 Task: Where is the Reichstag building located in Berlin?
Action: Mouse moved to (60, 60)
Screenshot: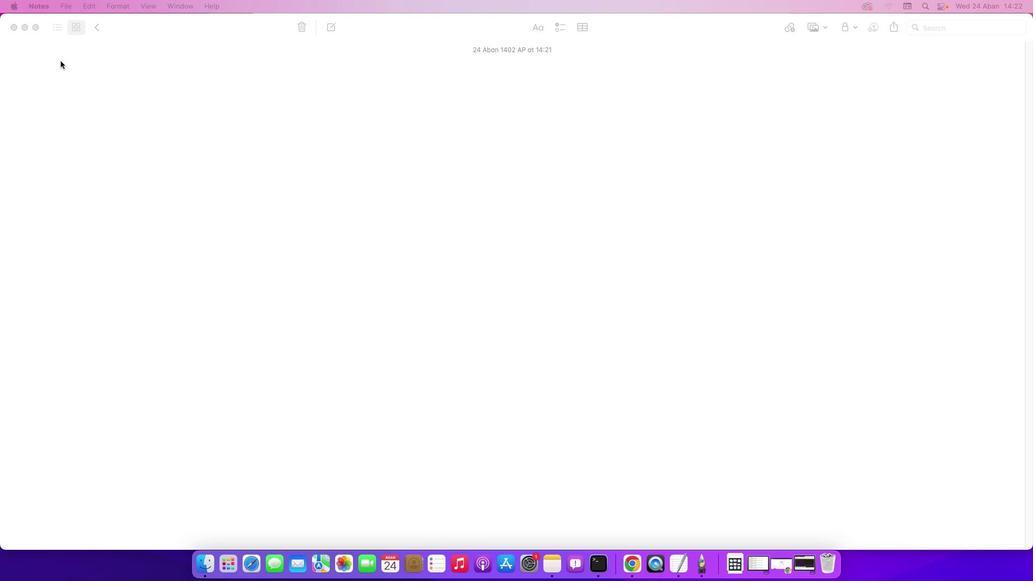 
Action: Mouse pressed left at (60, 60)
Screenshot: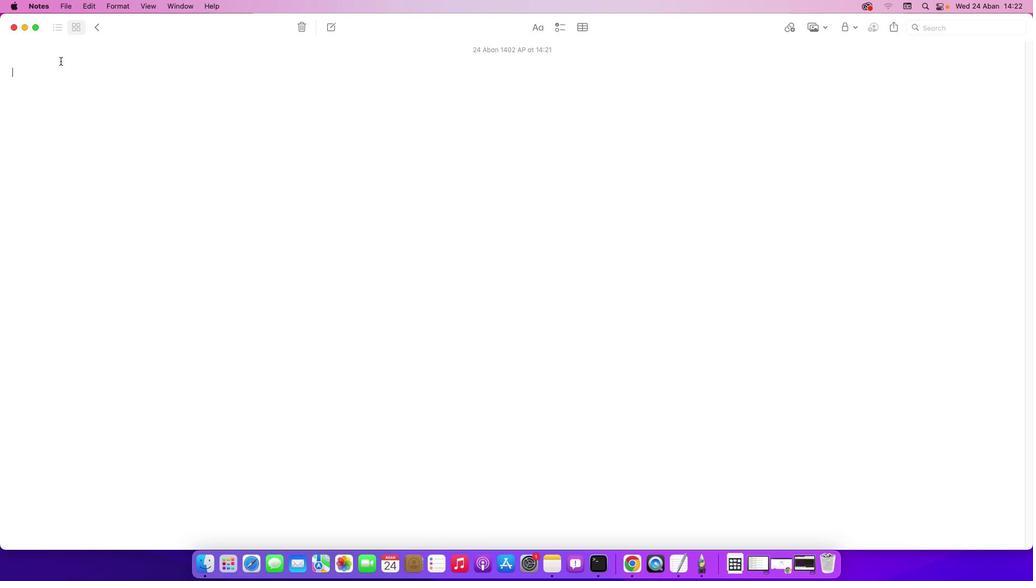 
Action: Key pressed Key.shift'W''h''e''r''e'Key.space'i''s'Key.space't''h''e'Key.spaceKey.shift'R''e''i''c''h''s''t''a''g'Key.space'b''u''i''l''d''i''n''g'Key.space'l''o''c''a''t''e''d'Key.space'i''n'Key.spaceKey.shift'B''e''r''l''i''n'Key.shift_r'?'Key.enter
Screenshot: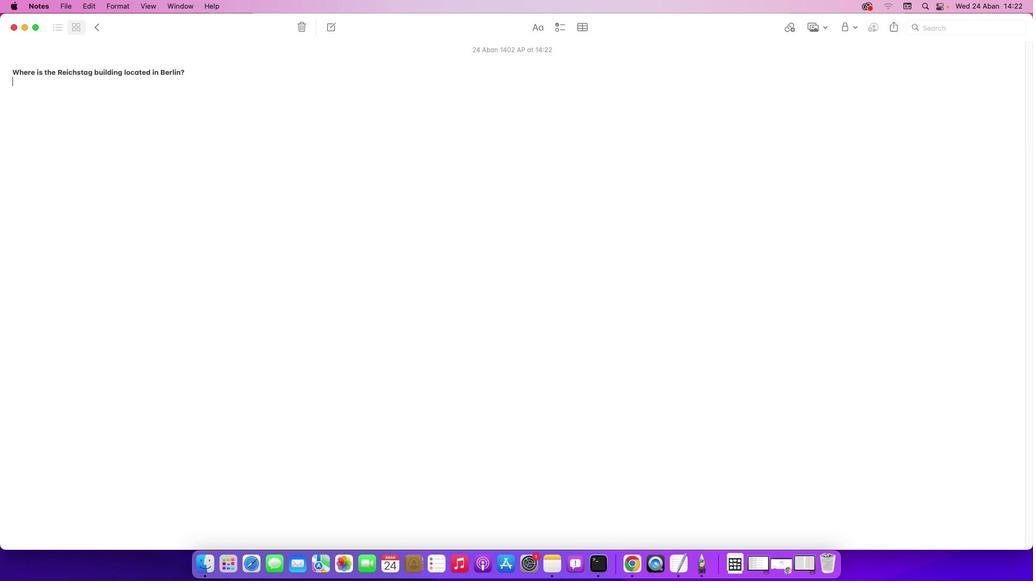 
Action: Mouse moved to (782, 566)
Screenshot: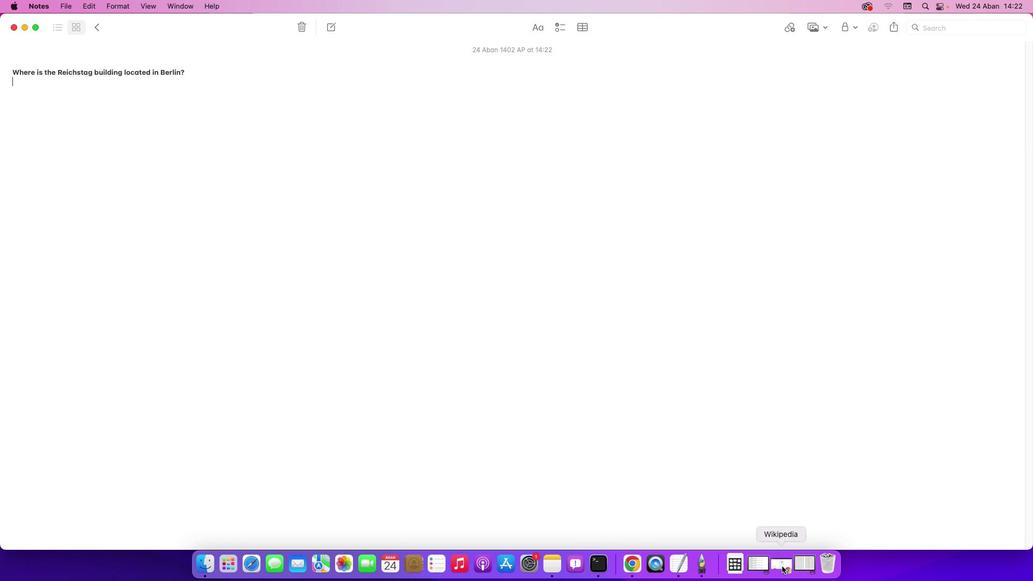 
Action: Mouse pressed left at (782, 566)
Screenshot: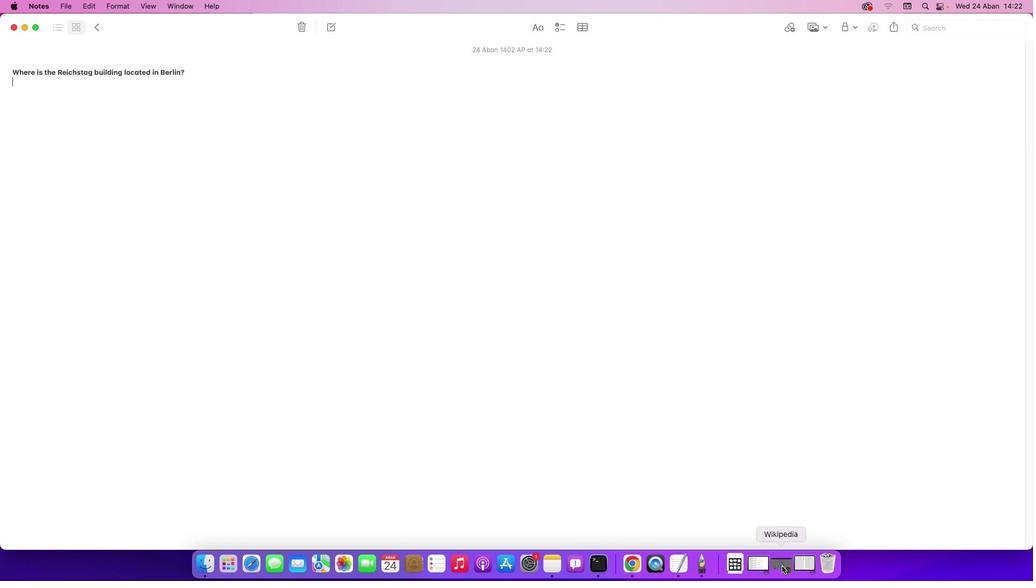
Action: Mouse moved to (409, 327)
Screenshot: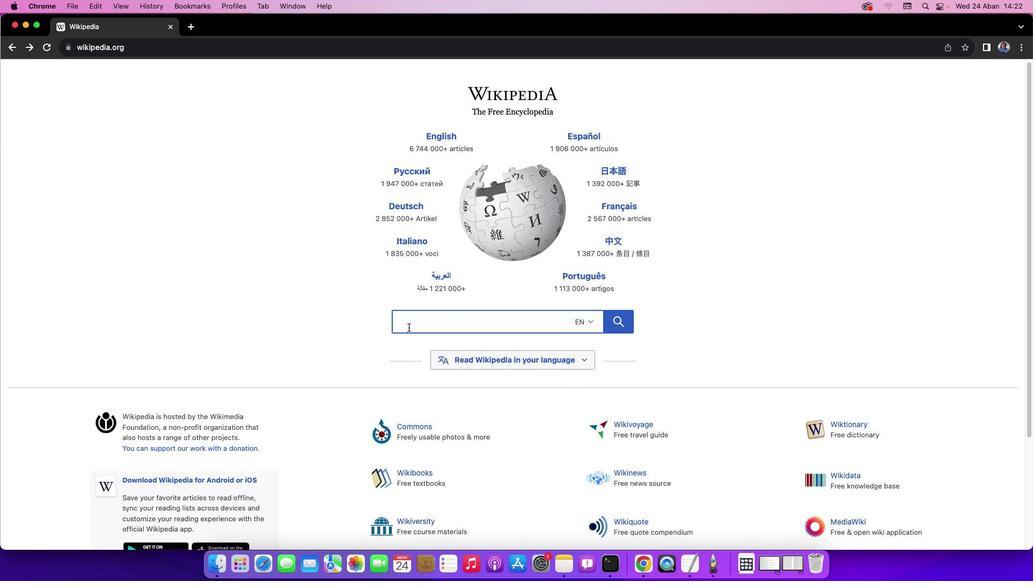 
Action: Mouse pressed left at (409, 327)
Screenshot: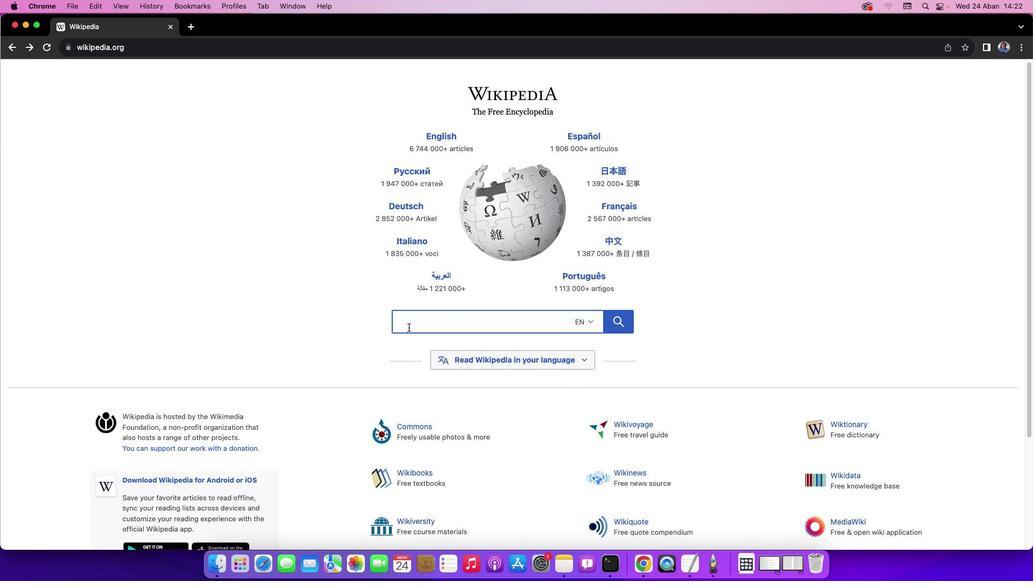 
Action: Key pressed Key.shift'R''e''i''c''h''s''t''a''g'Key.space'b''u''i''l''d''i''n''g'
Screenshot: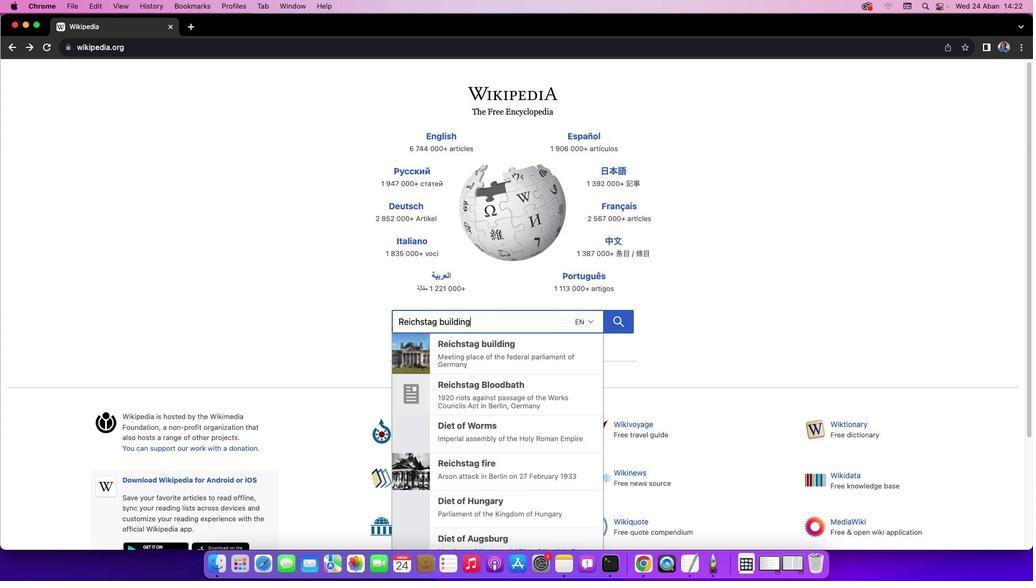 
Action: Mouse moved to (492, 342)
Screenshot: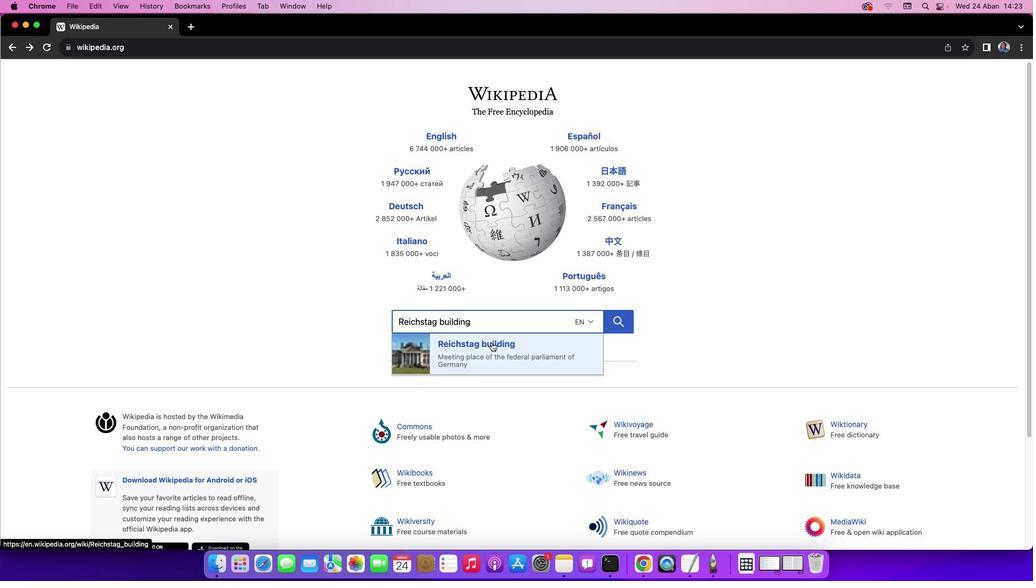
Action: Mouse pressed left at (492, 342)
Screenshot: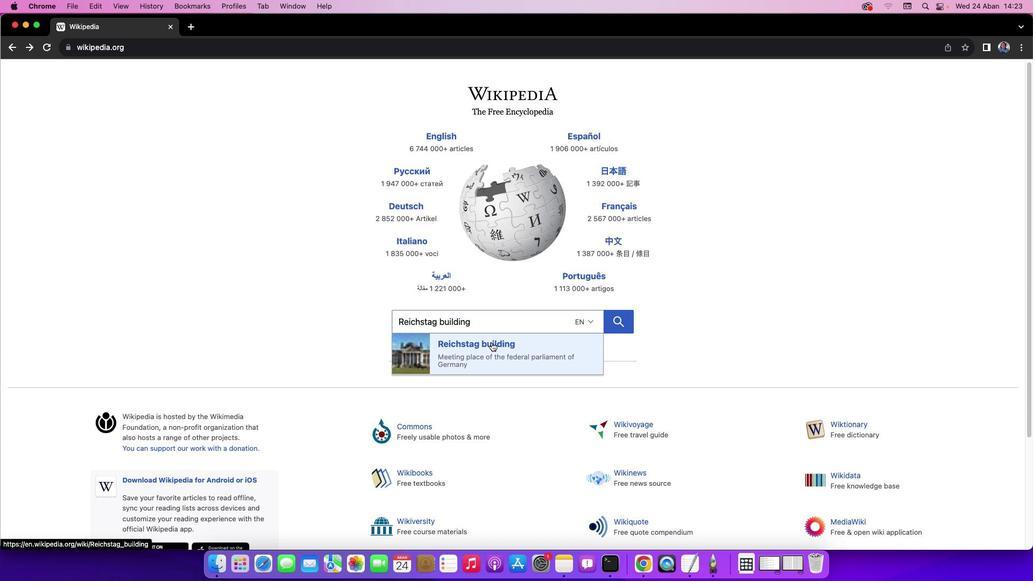 
Action: Mouse moved to (1030, 99)
Screenshot: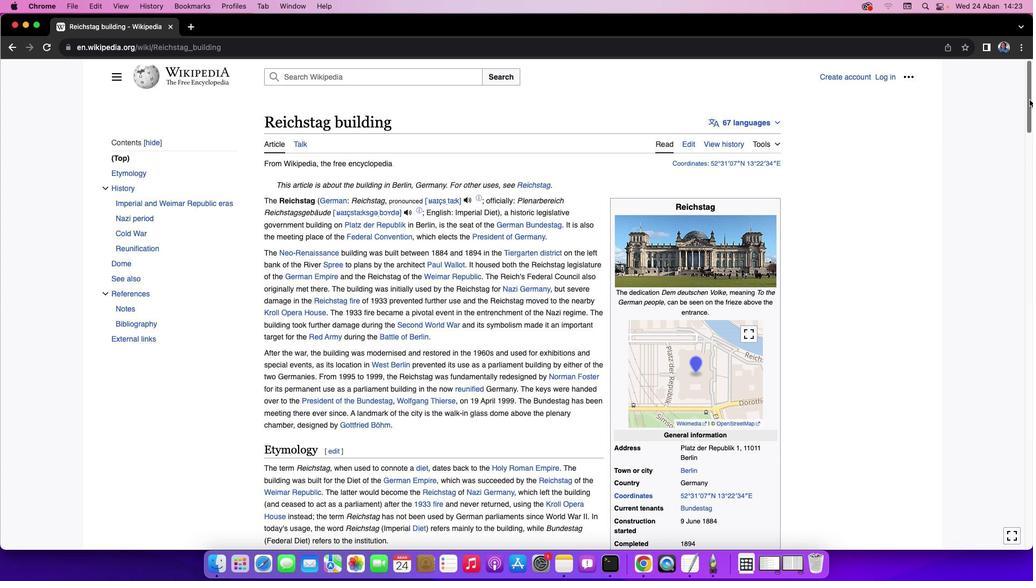 
Action: Mouse pressed left at (1030, 99)
Screenshot: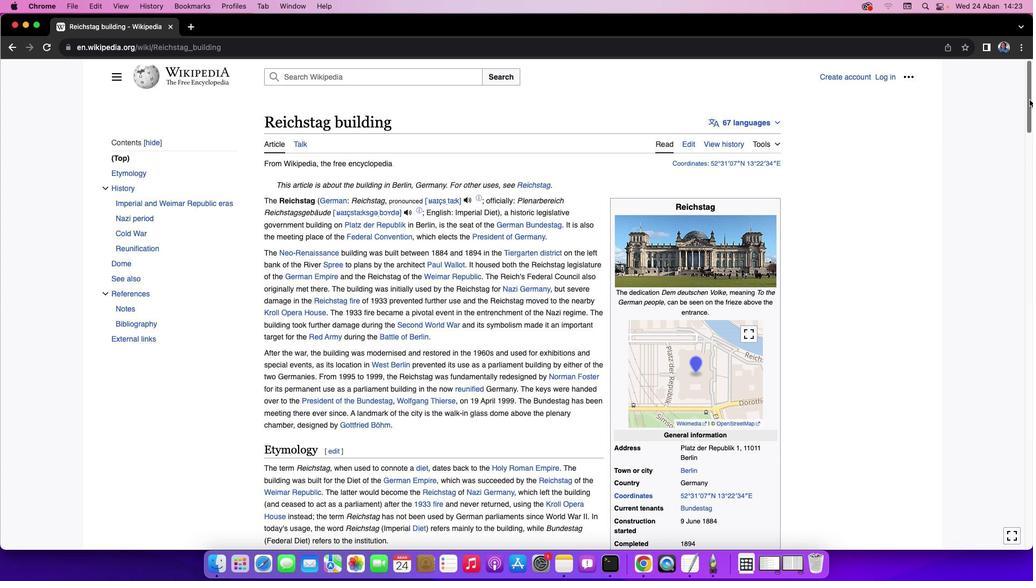 
Action: Mouse moved to (27, 27)
Screenshot: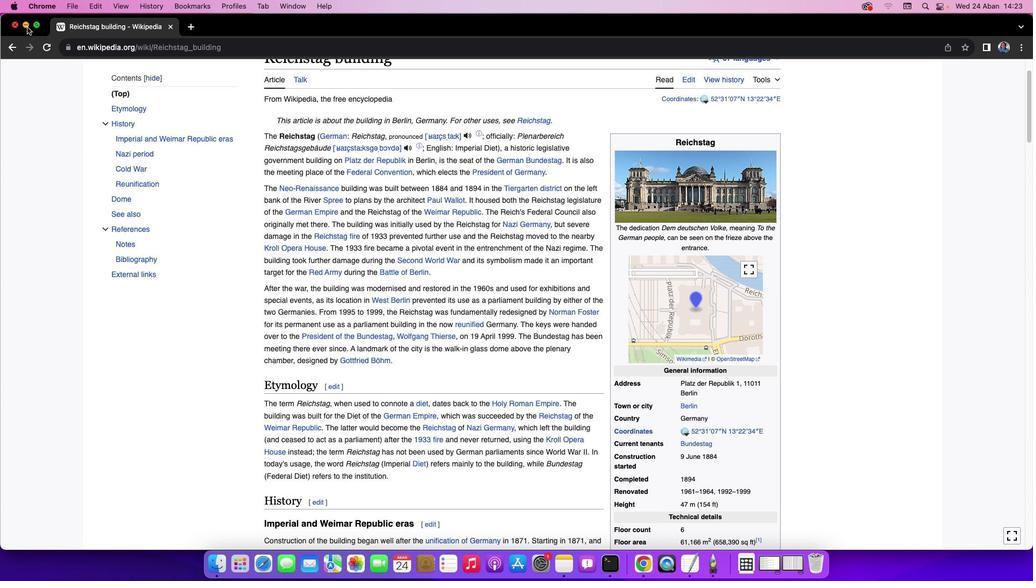 
Action: Mouse pressed left at (27, 27)
Screenshot: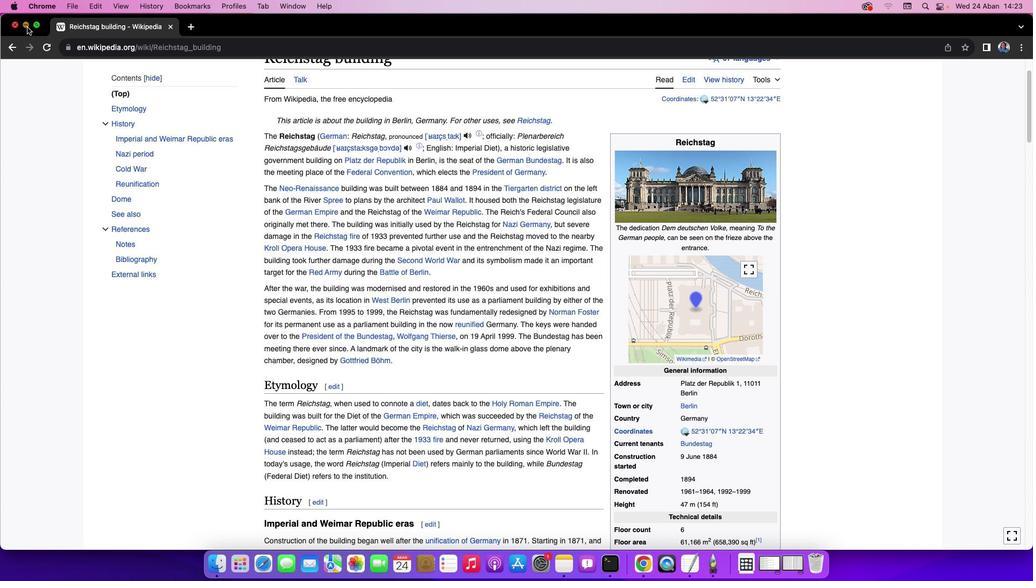 
Action: Mouse moved to (54, 101)
Screenshot: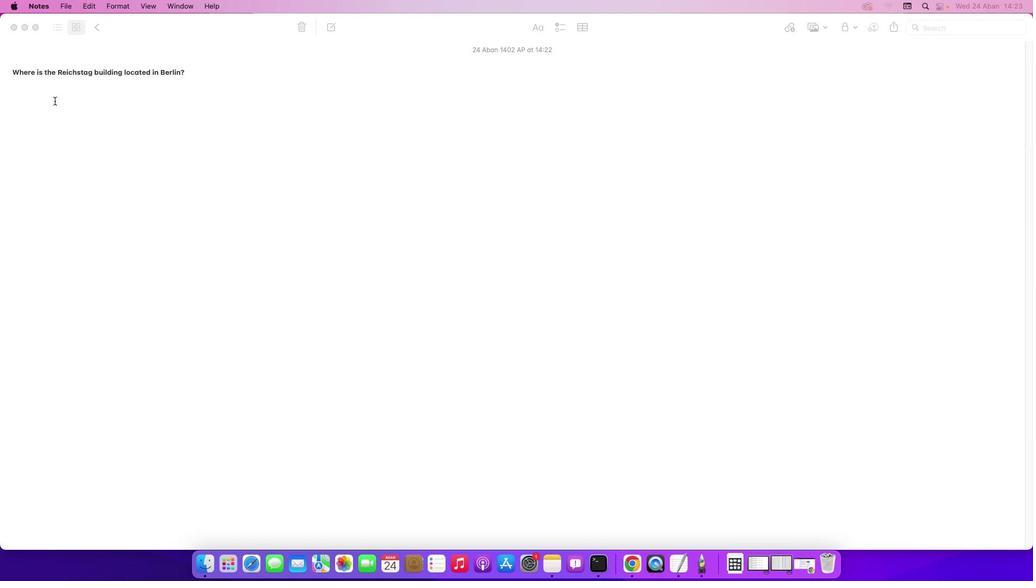 
Action: Mouse pressed left at (54, 101)
Screenshot: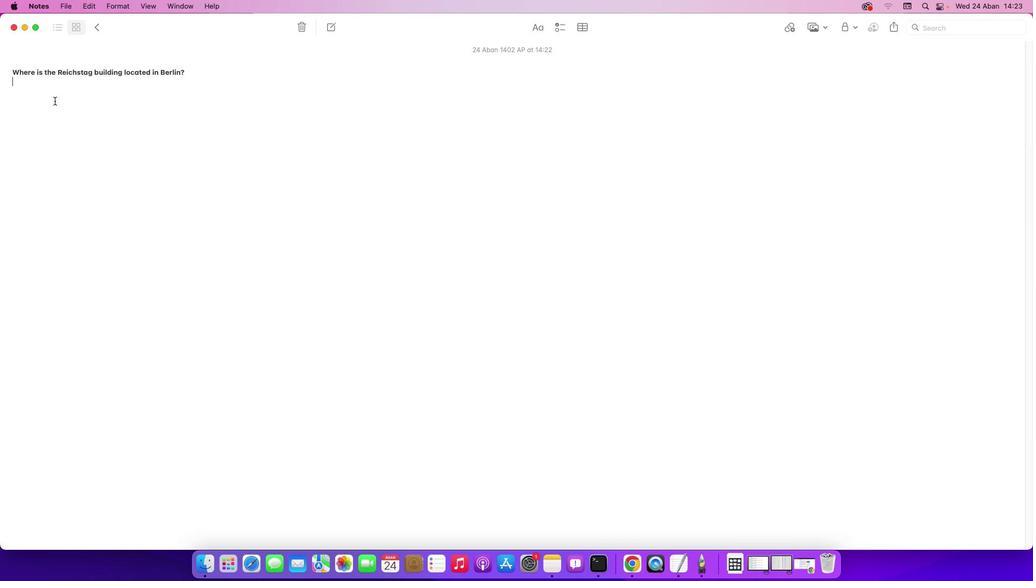 
Action: Mouse moved to (31, 88)
Screenshot: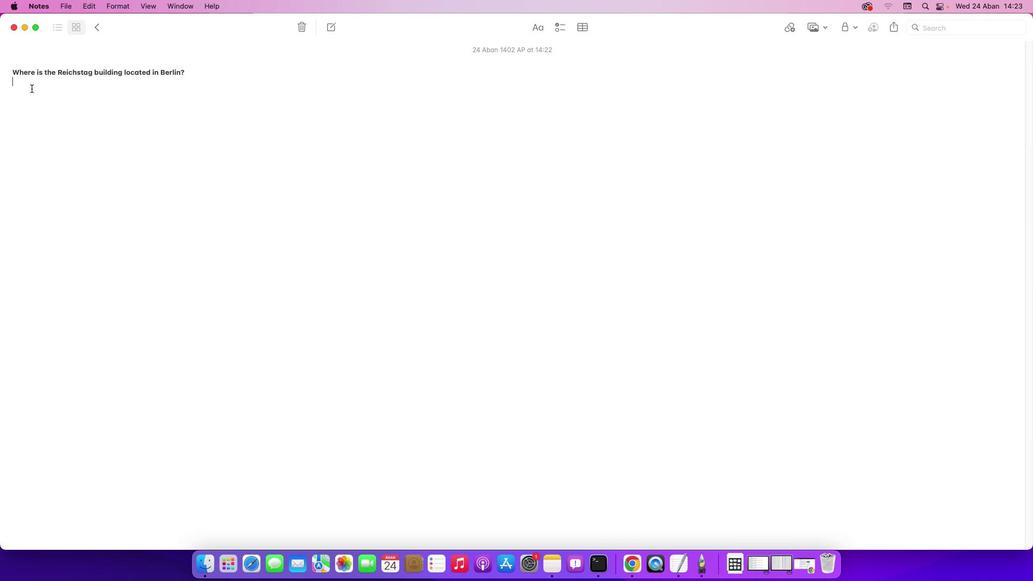 
Action: Key pressed Key.shift'T''h''e'Key.spaceKey.shift'R''e''i''c''h''s''t''a''g'Key.spaceKey.shift'B'Key.backspace'b''v''u''i''l''d''i''n''g'Key.leftKey.leftKey.leftKey.leftKey.leftKey.leftKey.leftKey.leftKey.rightKey.backspaceKey.rightKey.rightKey.rightKey.rightKey.rightKey.rightKey.rightKey.space'i''s'Key.space'l''o''c''a''t''e''d'Key.space'i''n'Key.space't''h''e'Key.spaceKey.shift'T''i''e''r''g''a''r''t''e''n'Key.space'd''i''s''t''r''i''c''t'Key.space'o''f'Key.space't''h''e'Key.space'c''a''p''i''t''a''l'Key.space'c''i''t''y'Key.space'o''f'Key.spaceKey.shift'B''e''r''l''i''n'Key.leftKey.leftKey.leftKey.rightKey.rightKey.rightKey.rightKey.leftKey.leftKey.leftKey.rightKey.rightKey.spaceKey.leftKey.space'o''n'Key.space't''h''e'Key.space'l''e''f''t'Key.space'b''a''n''k'Key.space'o''i'Key.backspace'f'Key.space't''h''e'Key.spaceKey.shift'R''i''v''e''r'Key.spaceKey.shift'S''p''r''e''e''.'
Screenshot: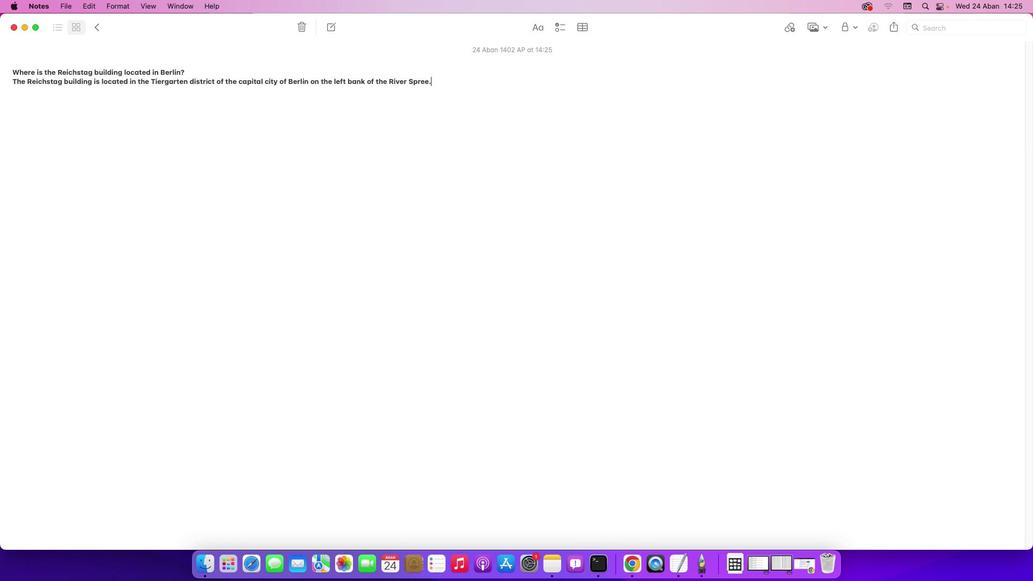 
